 Task: Add link "https://www.upgrad.com/blog/project-management-project-ideas/".
Action: Mouse moved to (734, 103)
Screenshot: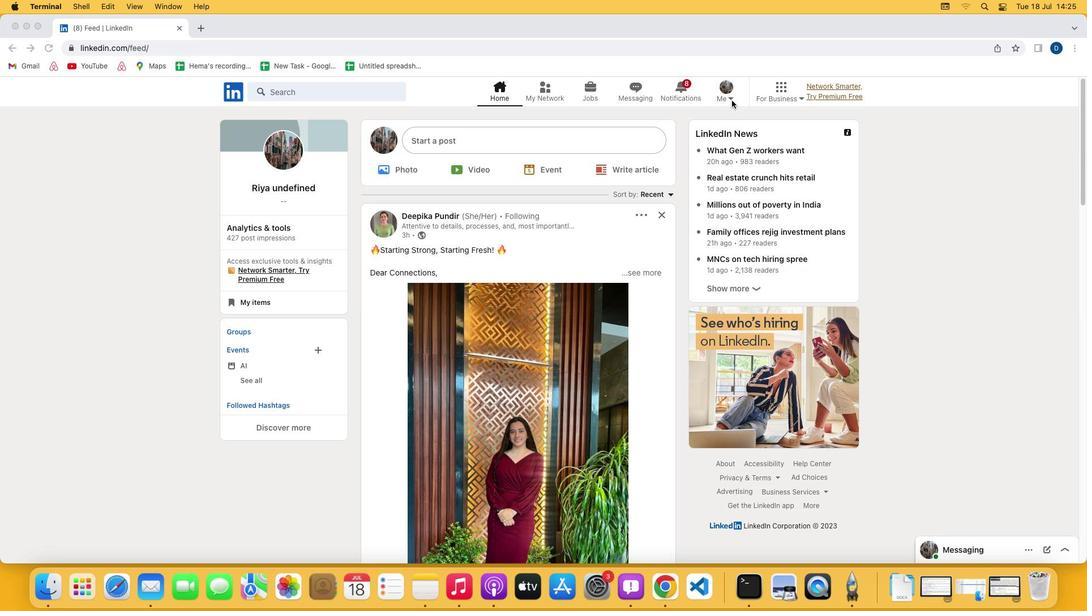 
Action: Mouse pressed left at (734, 103)
Screenshot: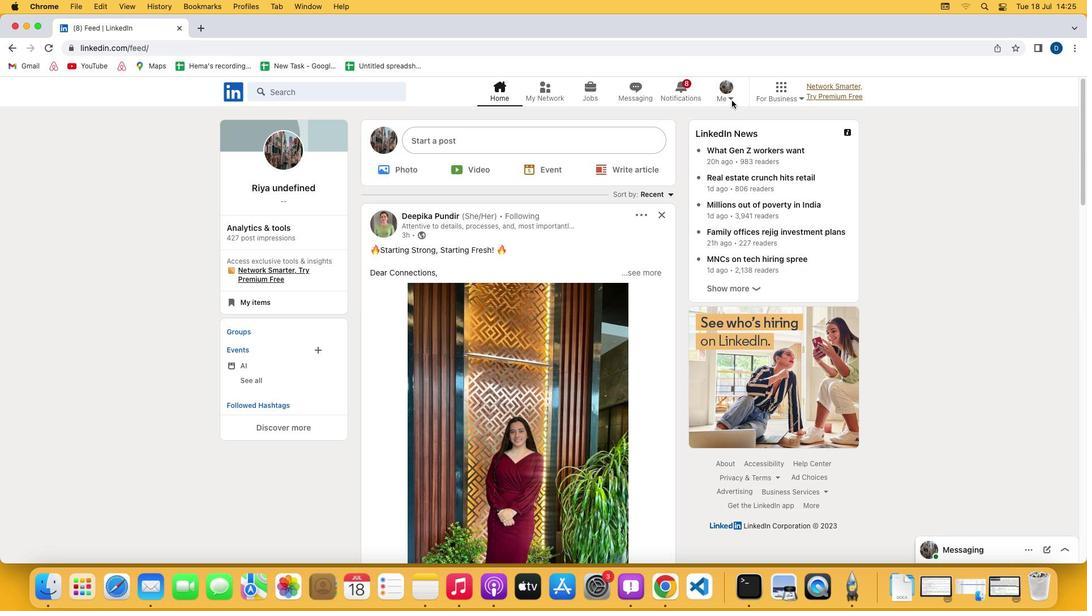 
Action: Mouse moved to (734, 99)
Screenshot: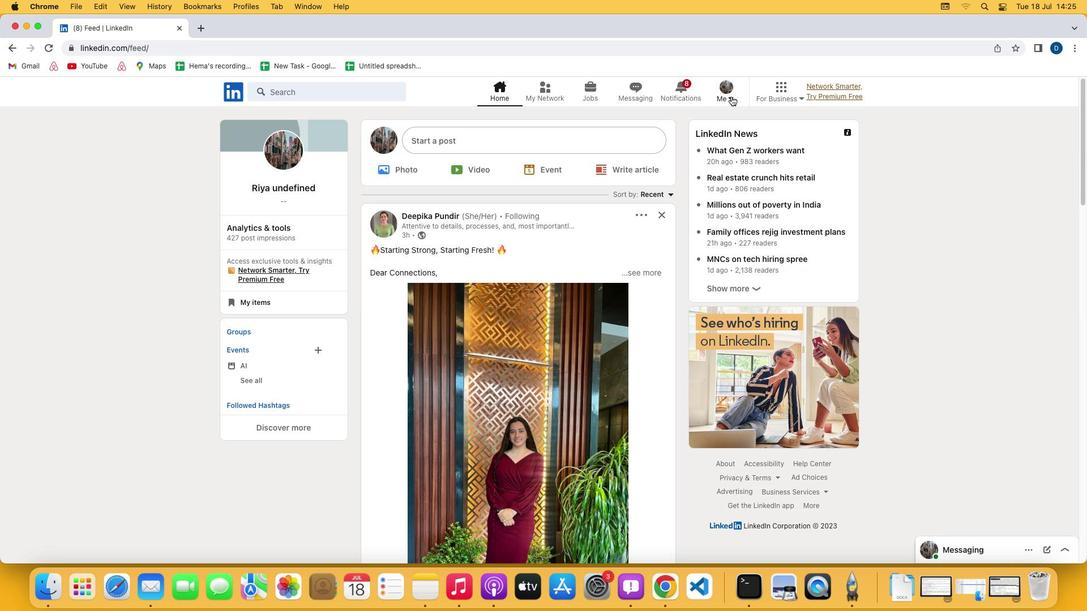 
Action: Mouse pressed left at (734, 99)
Screenshot: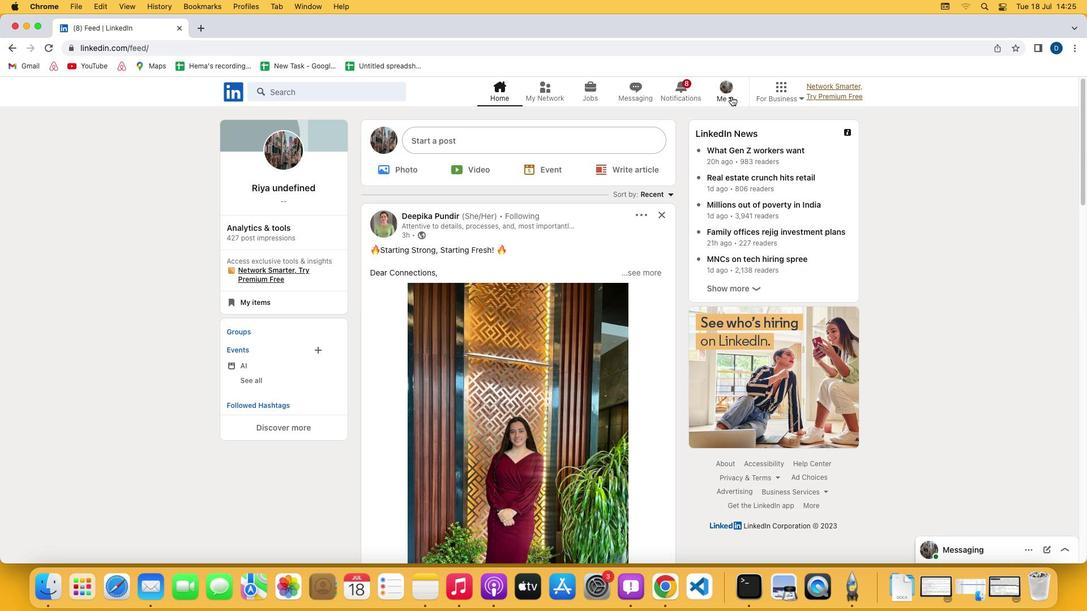 
Action: Mouse moved to (674, 162)
Screenshot: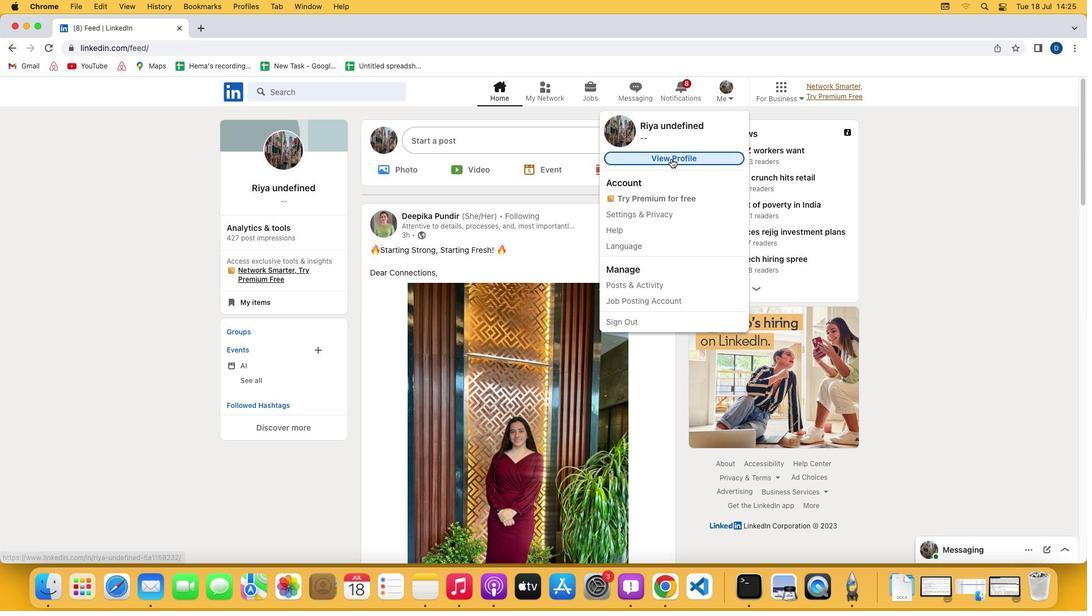 
Action: Mouse pressed left at (674, 162)
Screenshot: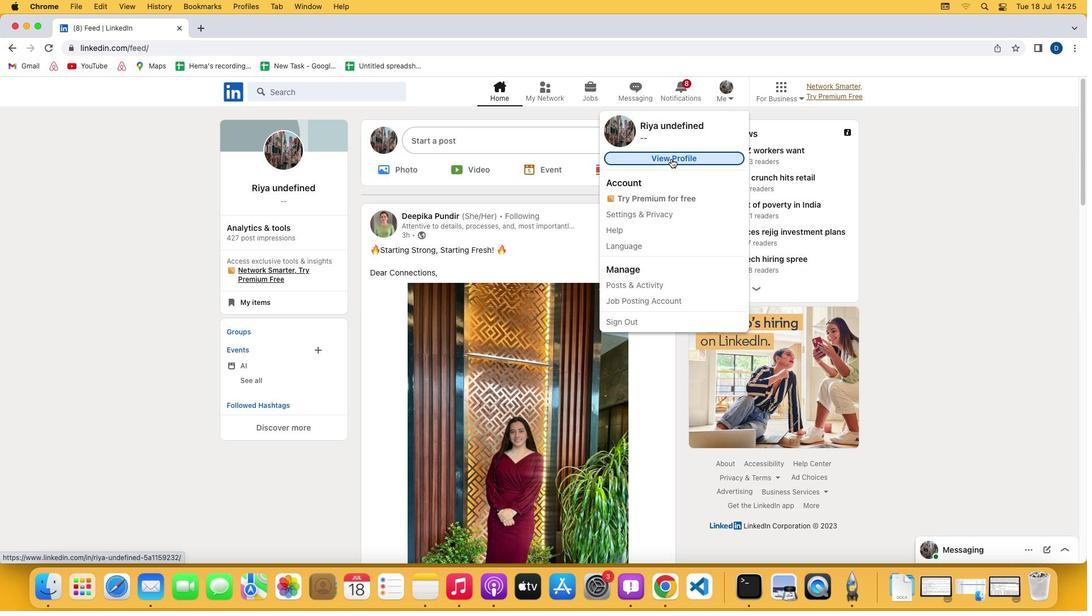
Action: Mouse moved to (363, 389)
Screenshot: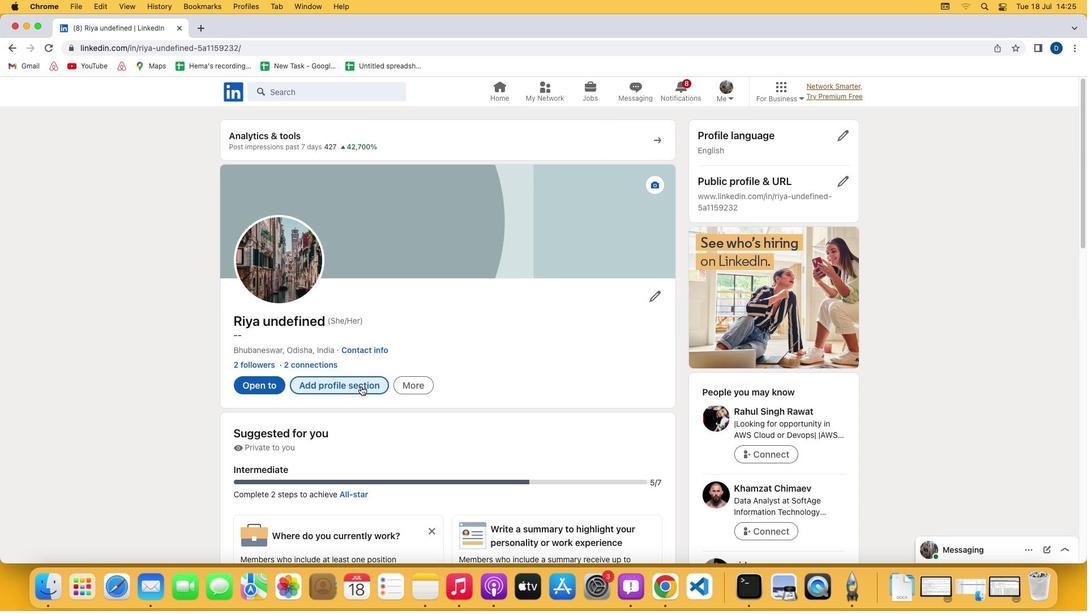 
Action: Mouse pressed left at (363, 389)
Screenshot: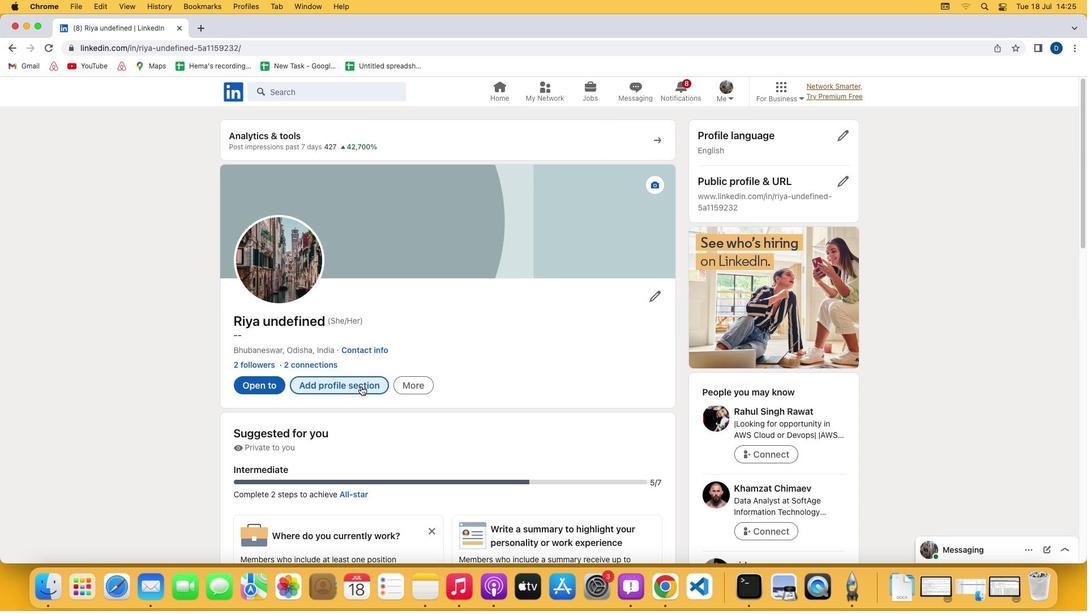 
Action: Mouse moved to (421, 225)
Screenshot: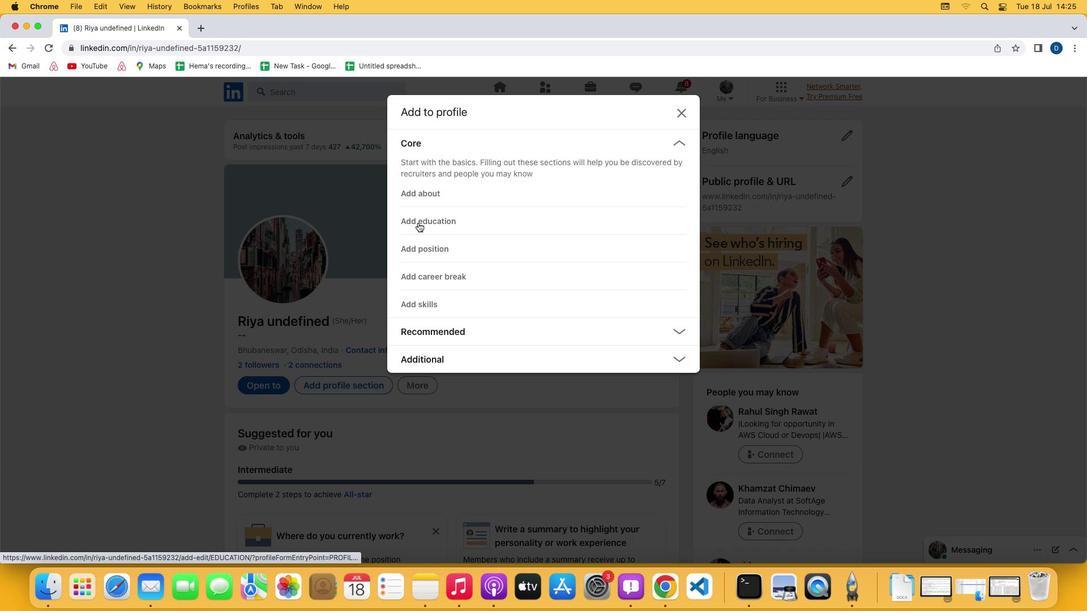 
Action: Mouse pressed left at (421, 225)
Screenshot: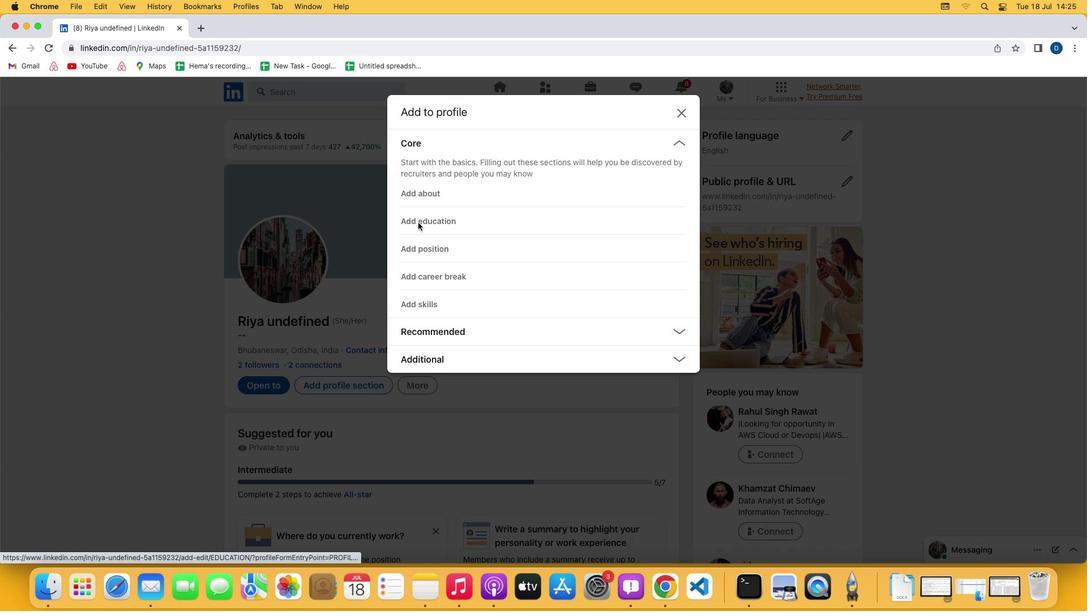 
Action: Mouse moved to (488, 316)
Screenshot: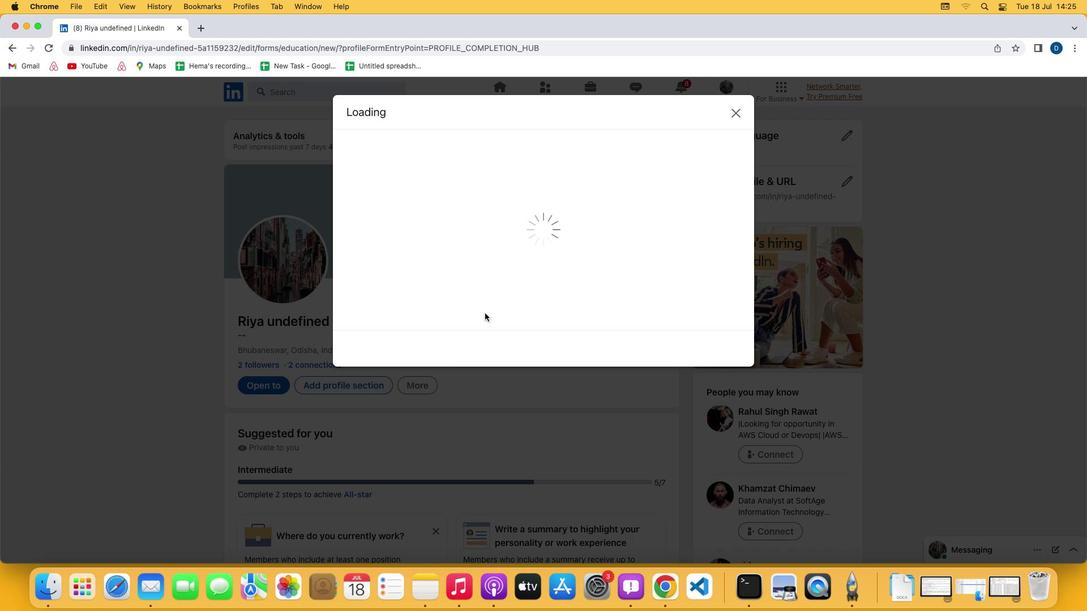 
Action: Mouse scrolled (488, 316) with delta (2, 2)
Screenshot: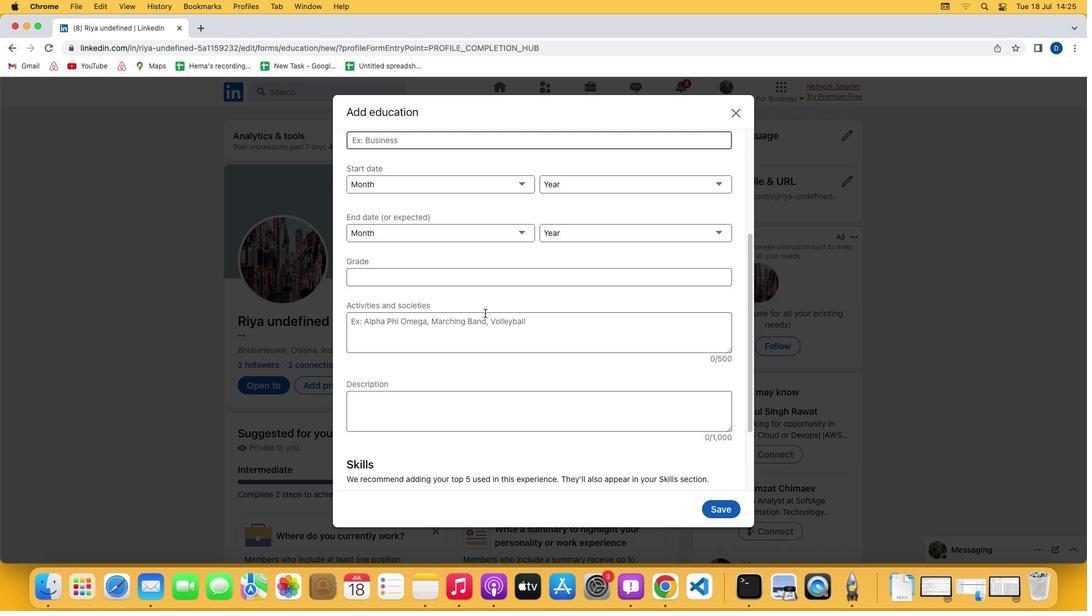 
Action: Mouse scrolled (488, 316) with delta (2, 2)
Screenshot: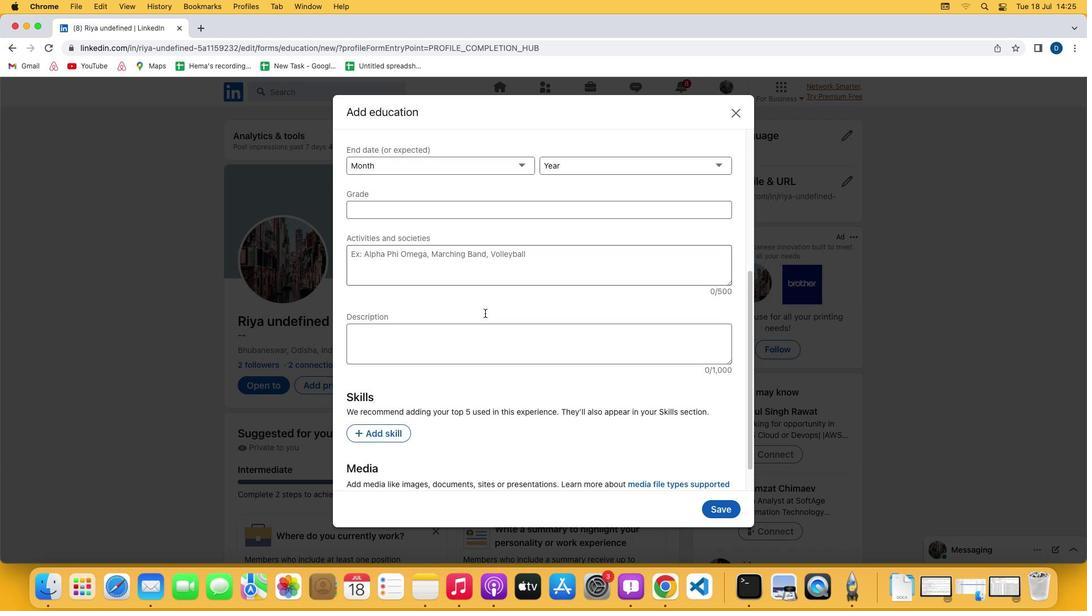 
Action: Mouse scrolled (488, 316) with delta (2, 1)
Screenshot: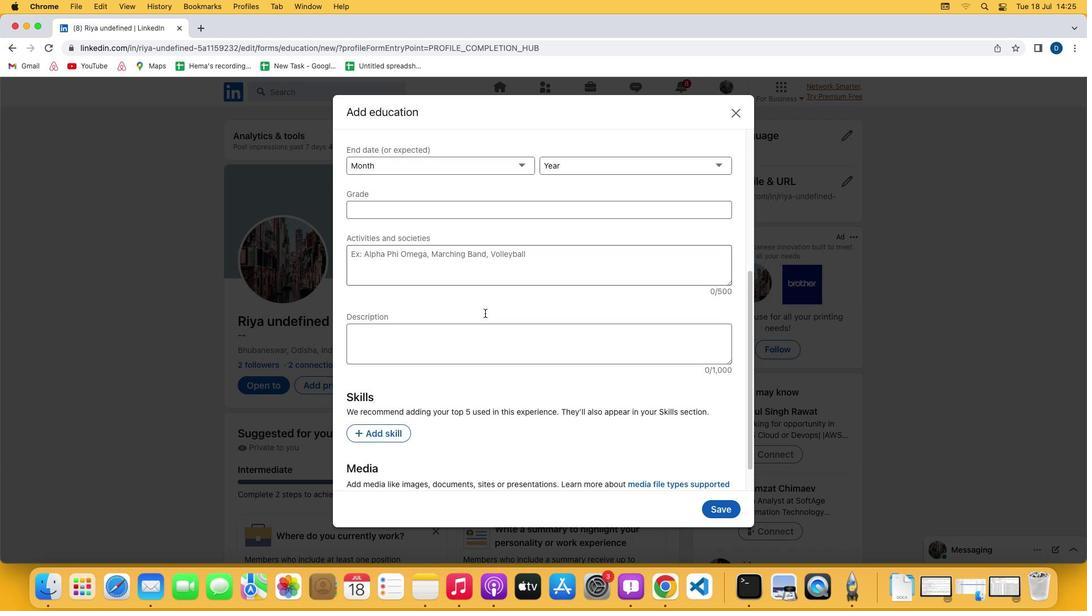 
Action: Mouse scrolled (488, 316) with delta (2, 0)
Screenshot: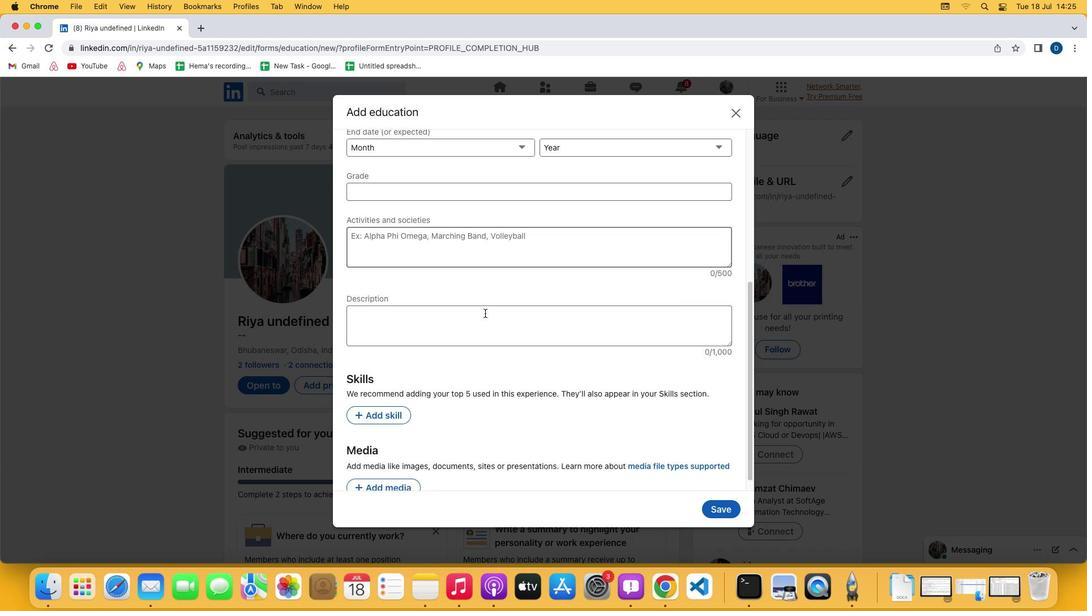 
Action: Mouse scrolled (488, 316) with delta (2, 0)
Screenshot: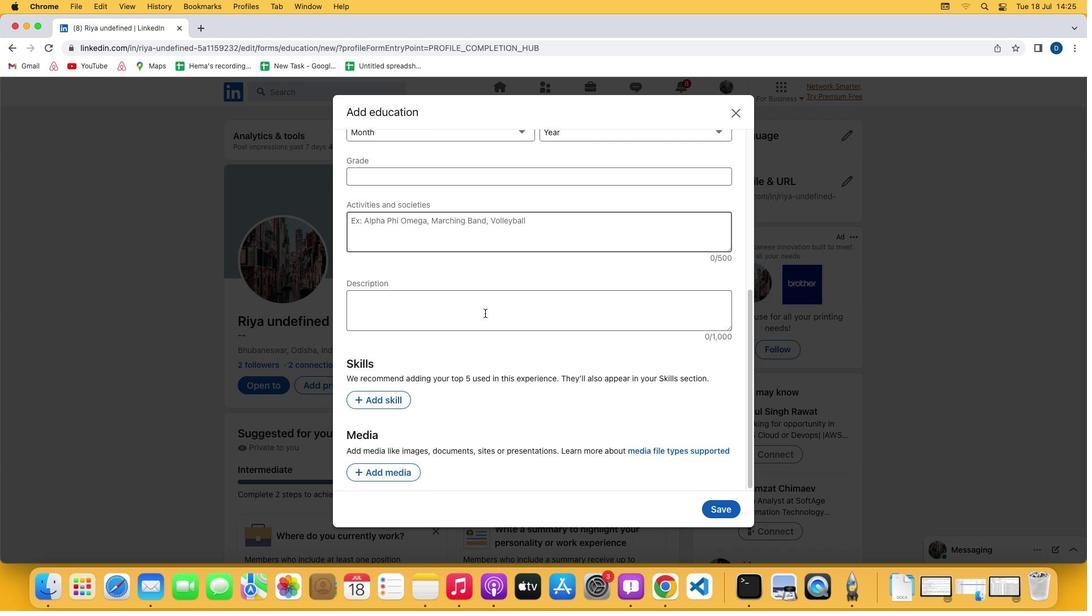 
Action: Mouse scrolled (488, 316) with delta (2, 2)
Screenshot: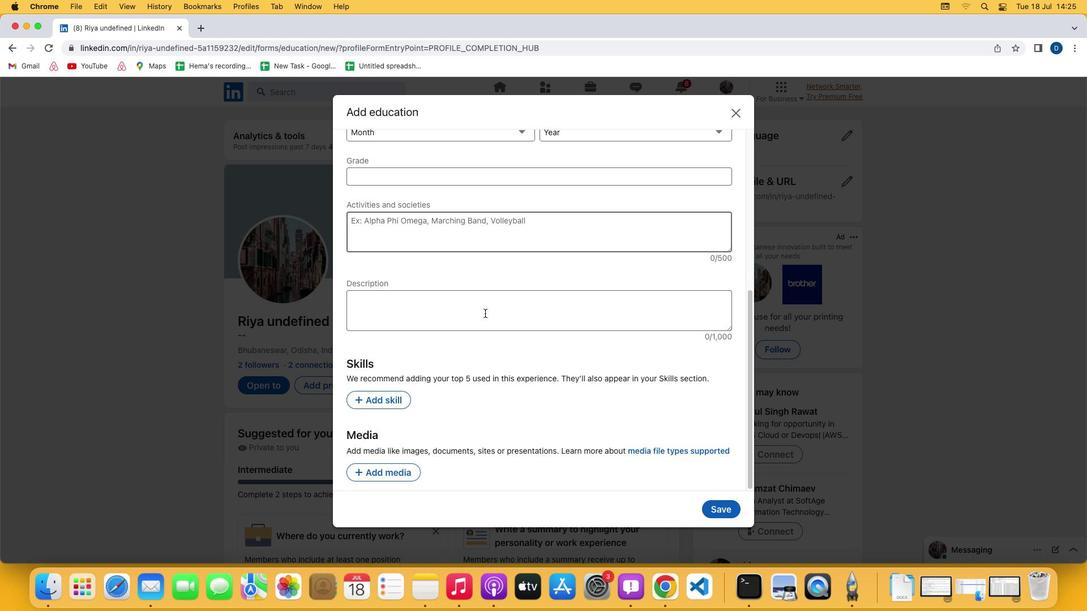 
Action: Mouse scrolled (488, 316) with delta (2, 2)
Screenshot: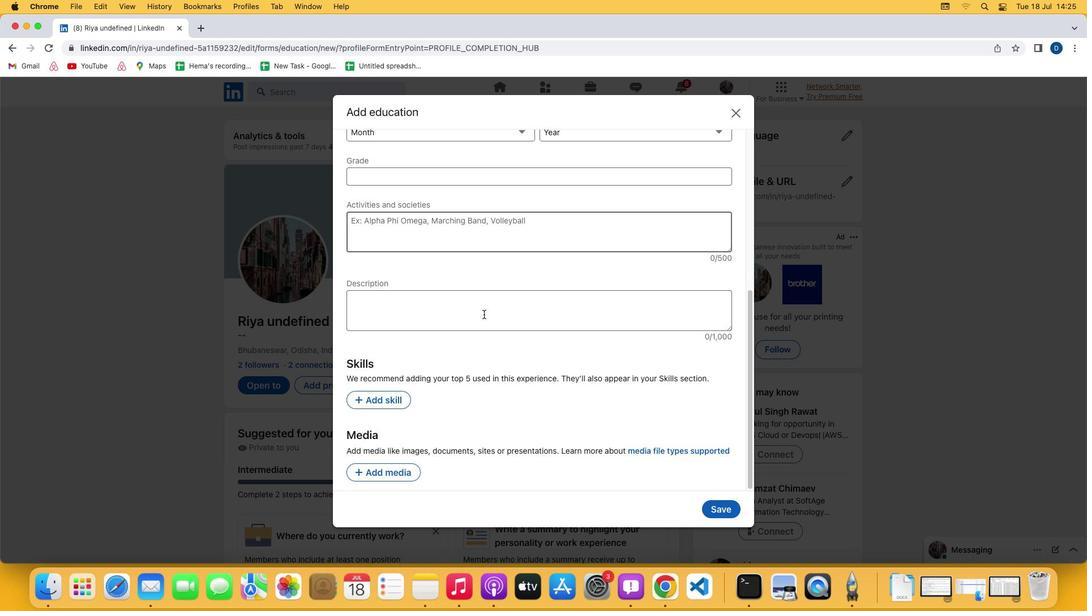 
Action: Mouse scrolled (488, 316) with delta (2, 1)
Screenshot: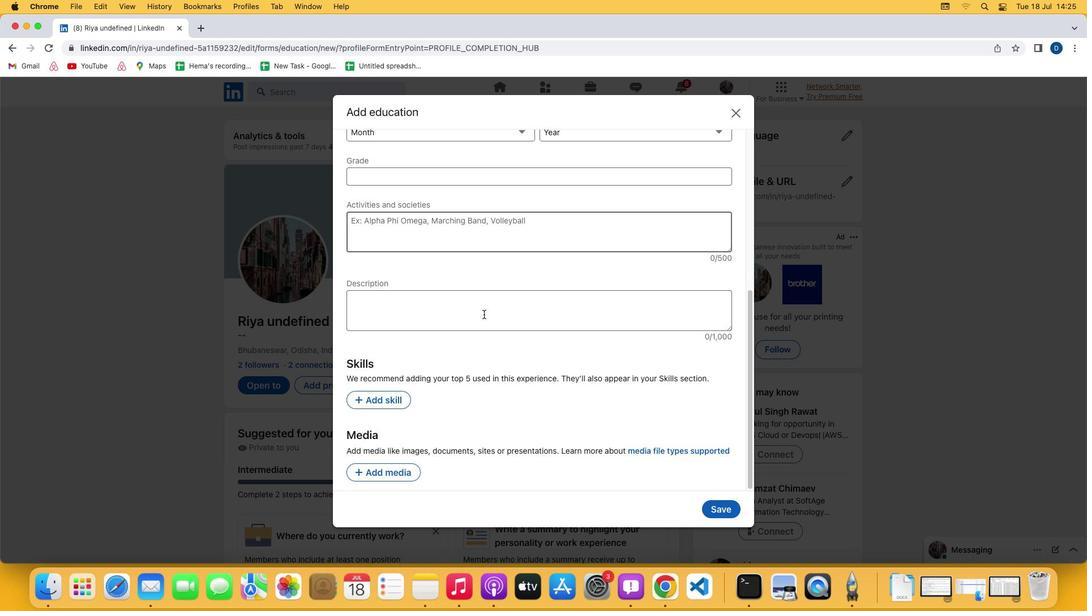 
Action: Mouse scrolled (488, 316) with delta (2, 0)
Screenshot: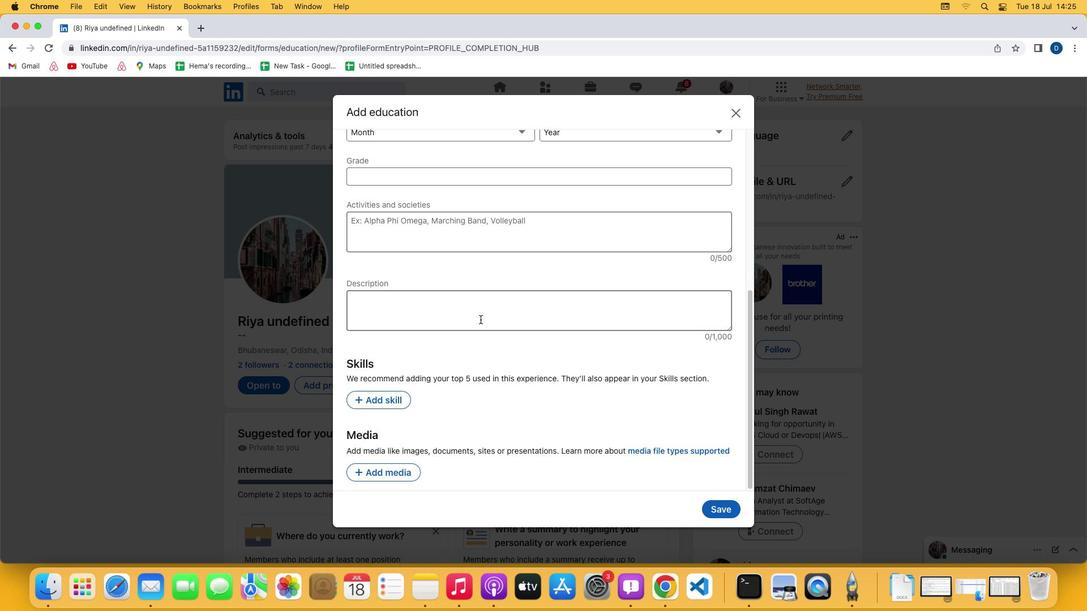 
Action: Mouse moved to (397, 473)
Screenshot: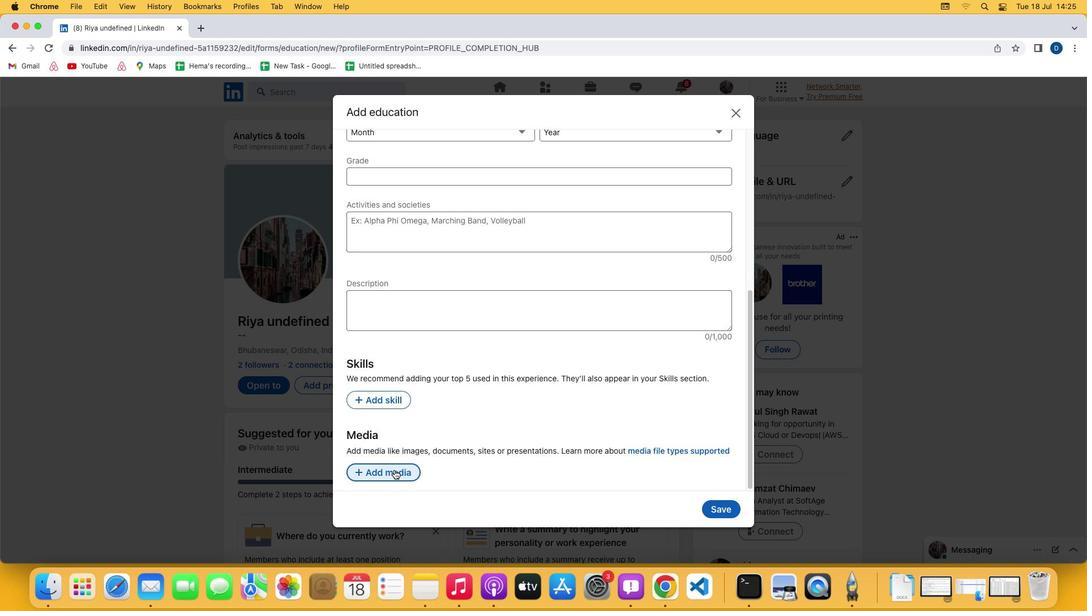 
Action: Mouse pressed left at (397, 473)
Screenshot: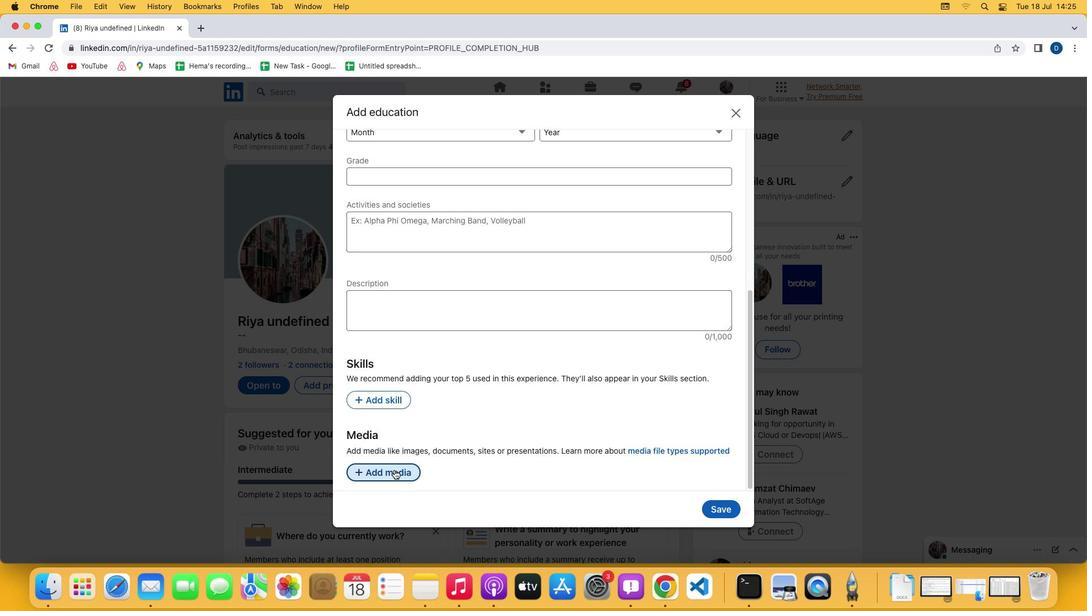 
Action: Mouse moved to (409, 461)
Screenshot: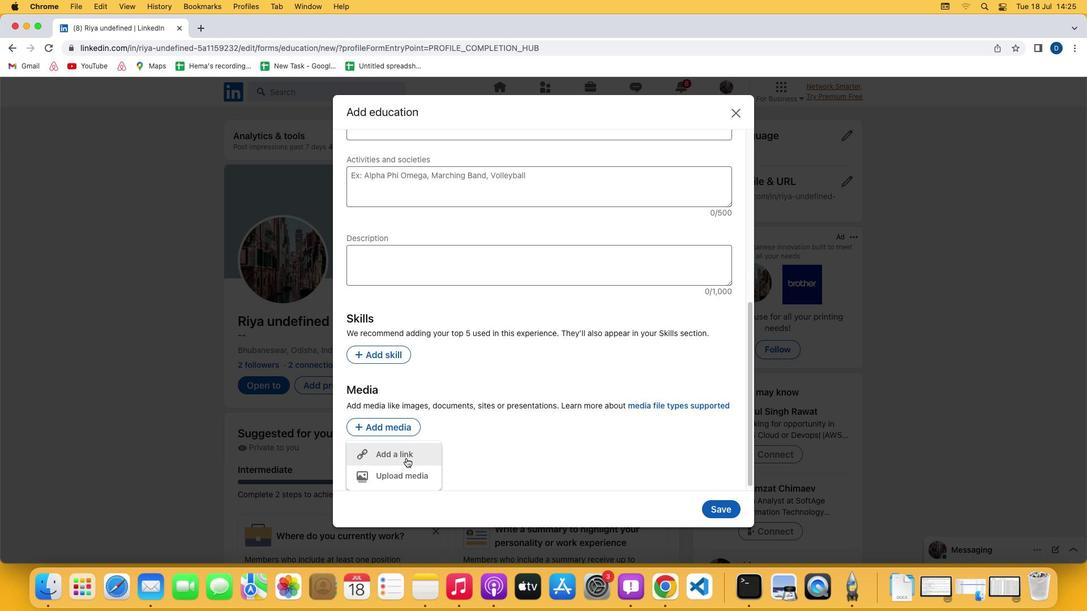 
Action: Mouse pressed left at (409, 461)
Screenshot: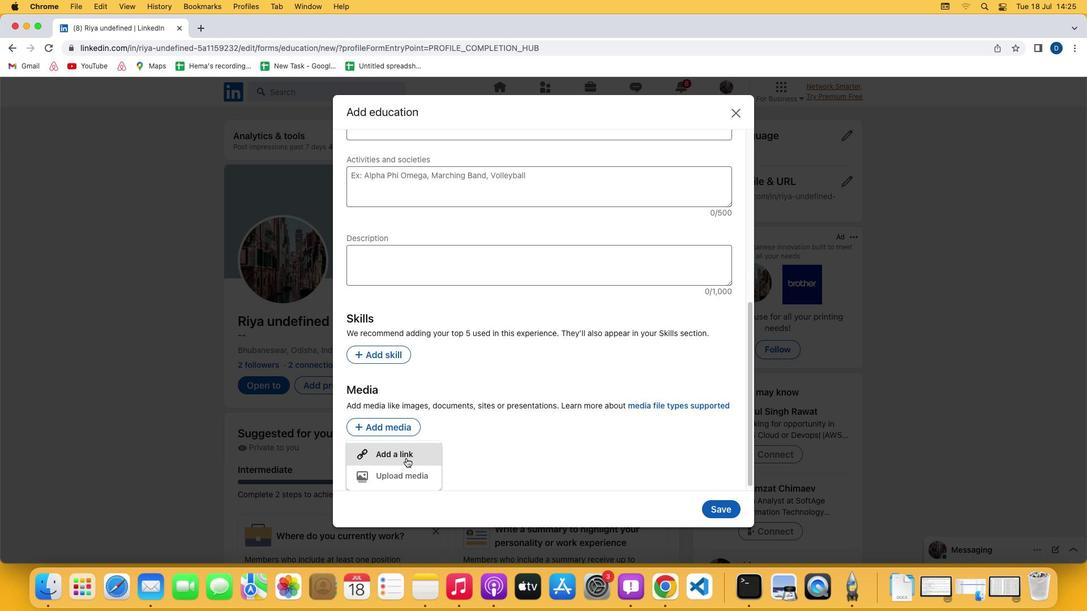 
Action: Mouse moved to (436, 176)
Screenshot: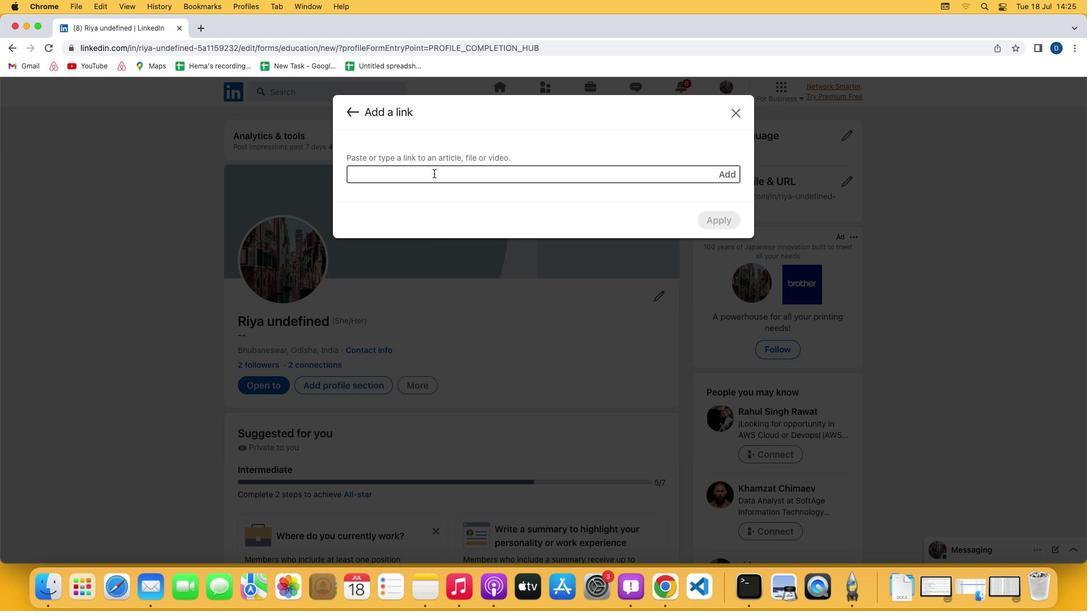 
Action: Mouse pressed left at (436, 176)
Screenshot: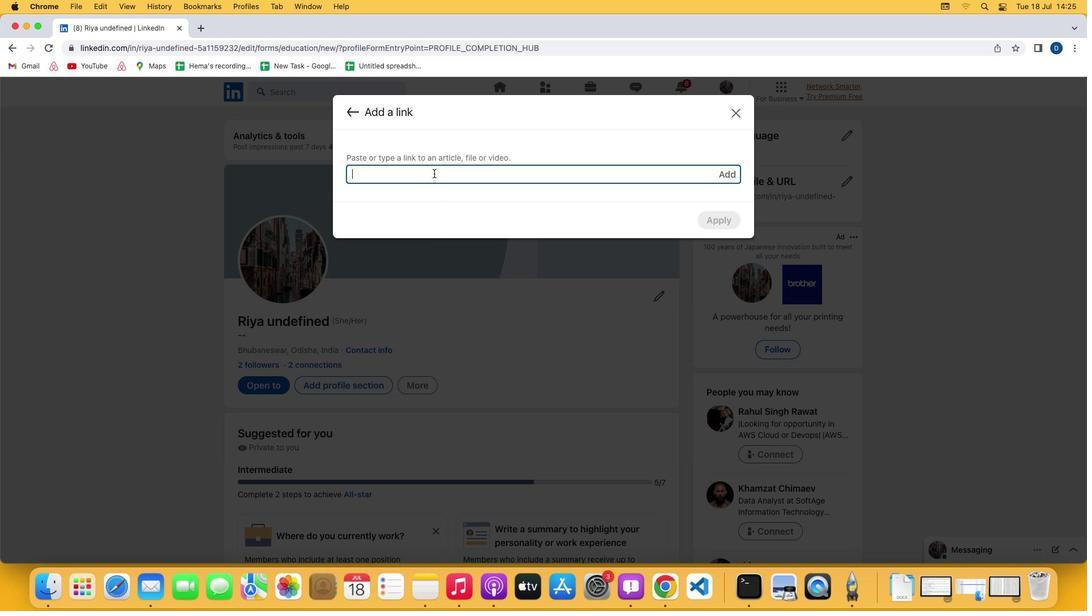 
Action: Key pressed Key.cmd'v'
Screenshot: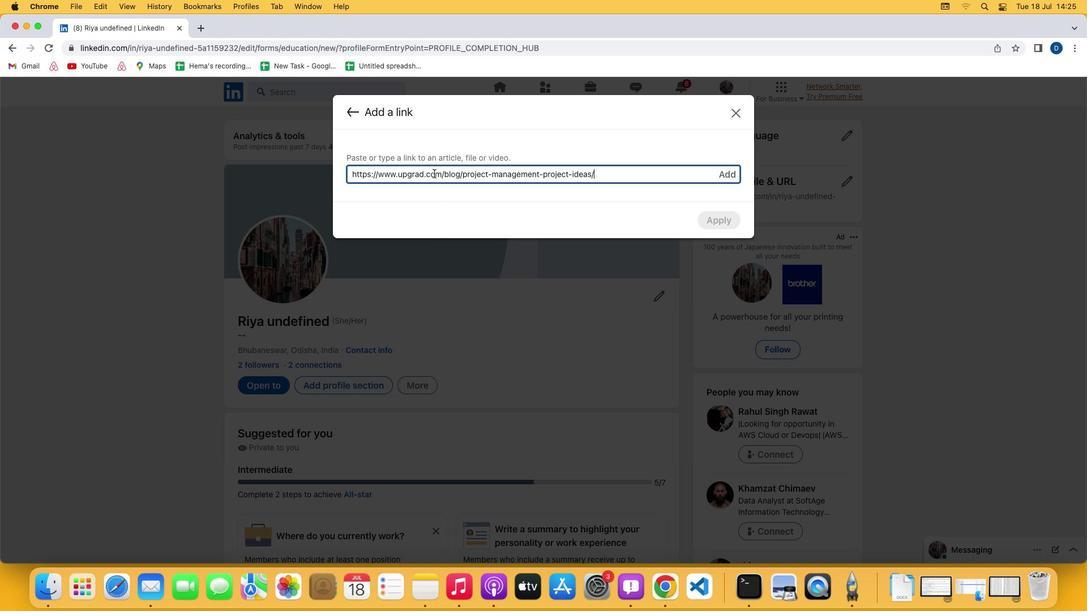 
